 Task: Create a rule when a card is archived by me.
Action: Mouse pressed left at (769, 227)
Screenshot: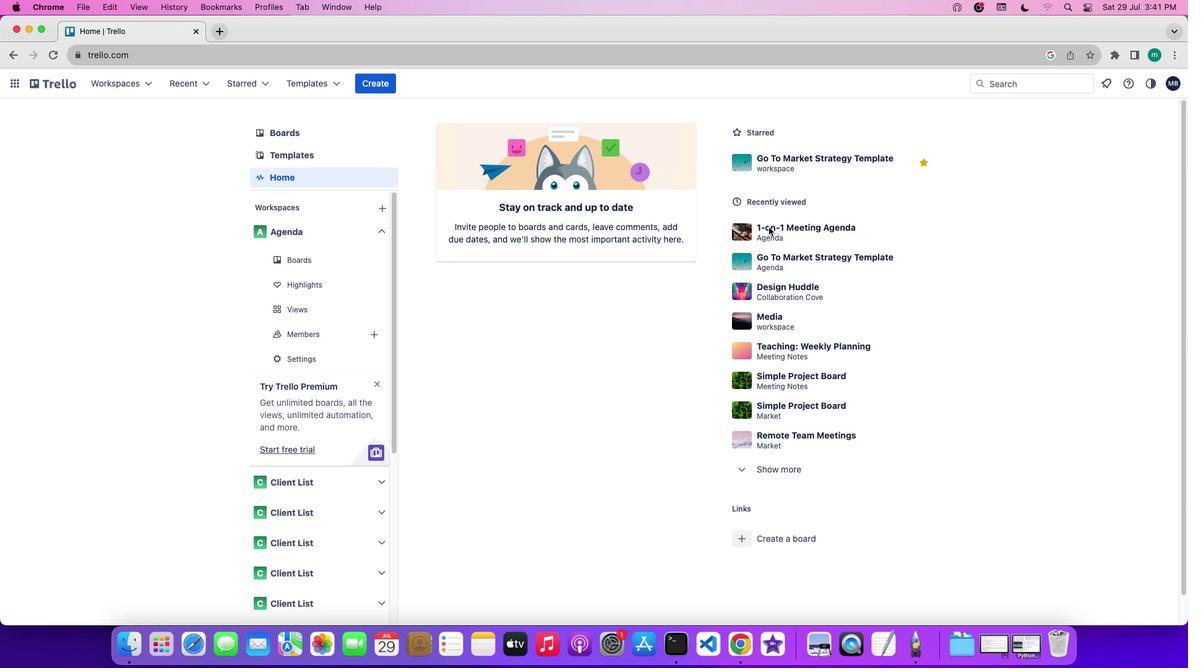 
Action: Mouse pressed left at (769, 227)
Screenshot: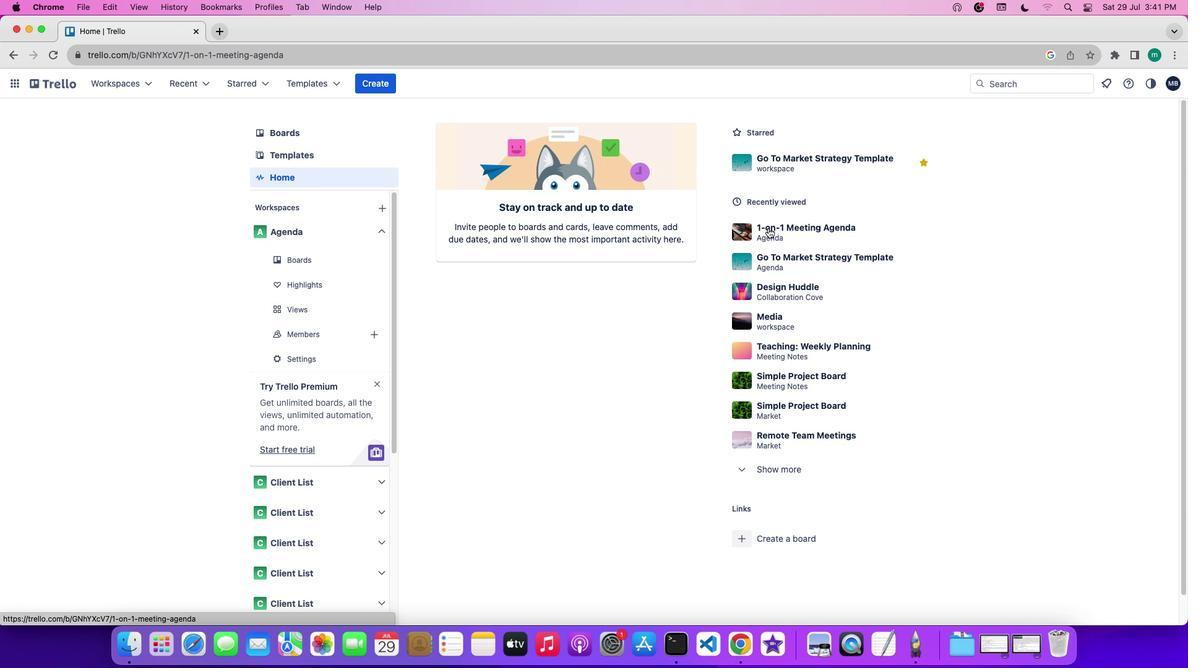 
Action: Mouse moved to (1021, 258)
Screenshot: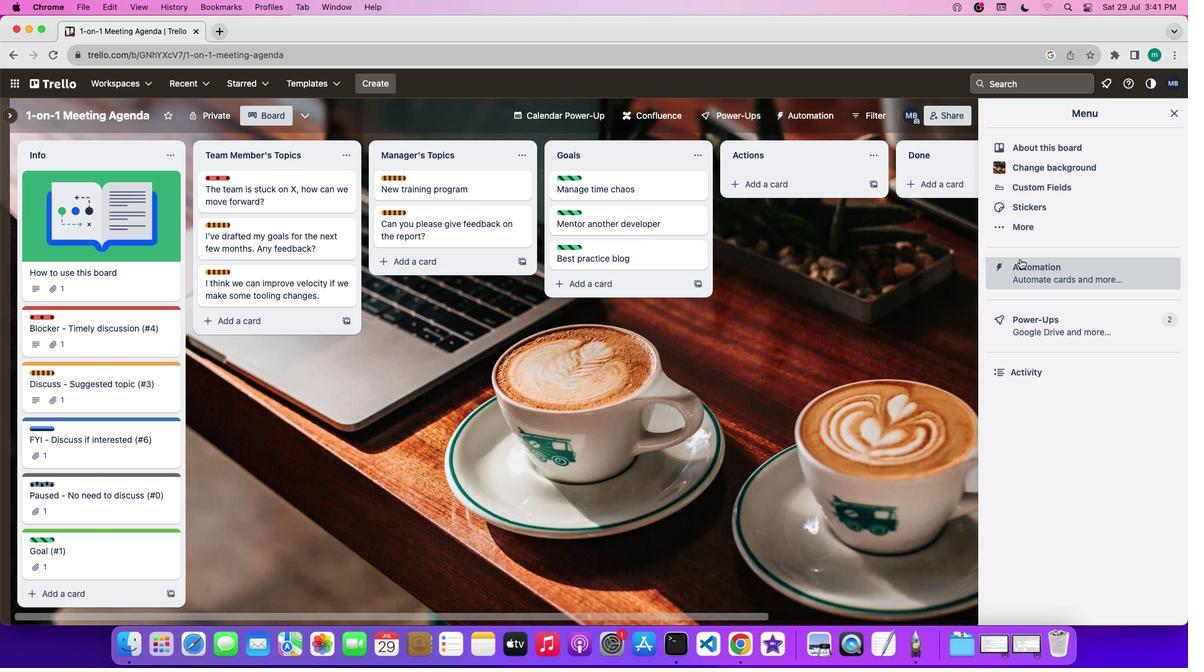 
Action: Mouse pressed left at (1021, 258)
Screenshot: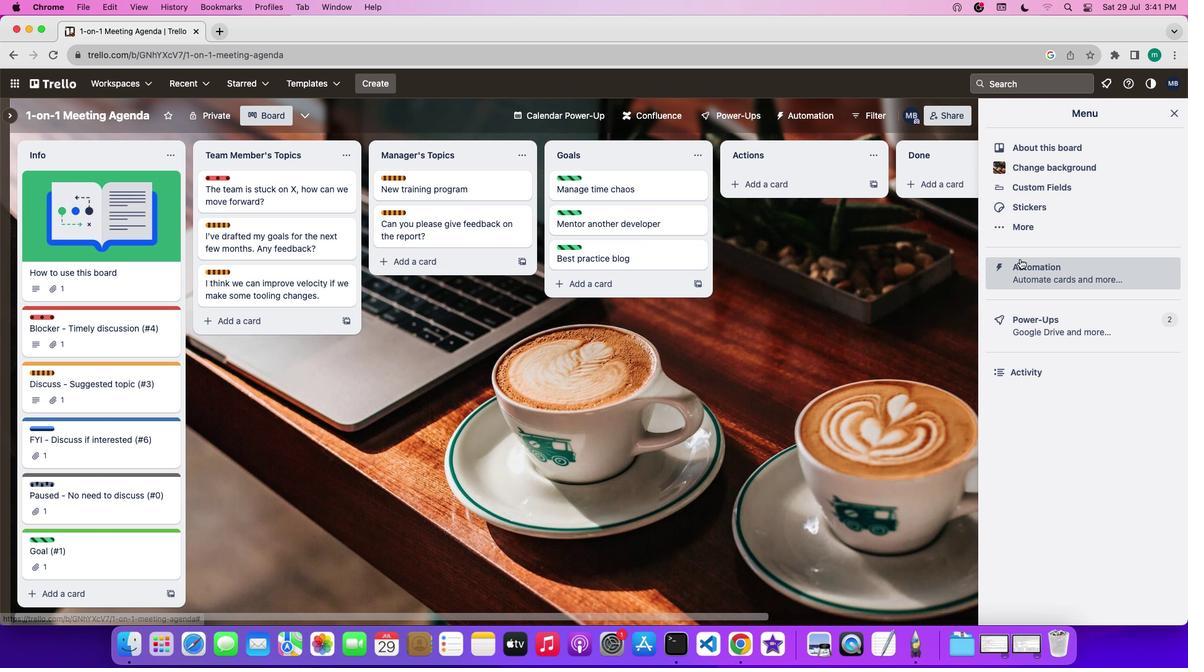 
Action: Mouse moved to (33, 222)
Screenshot: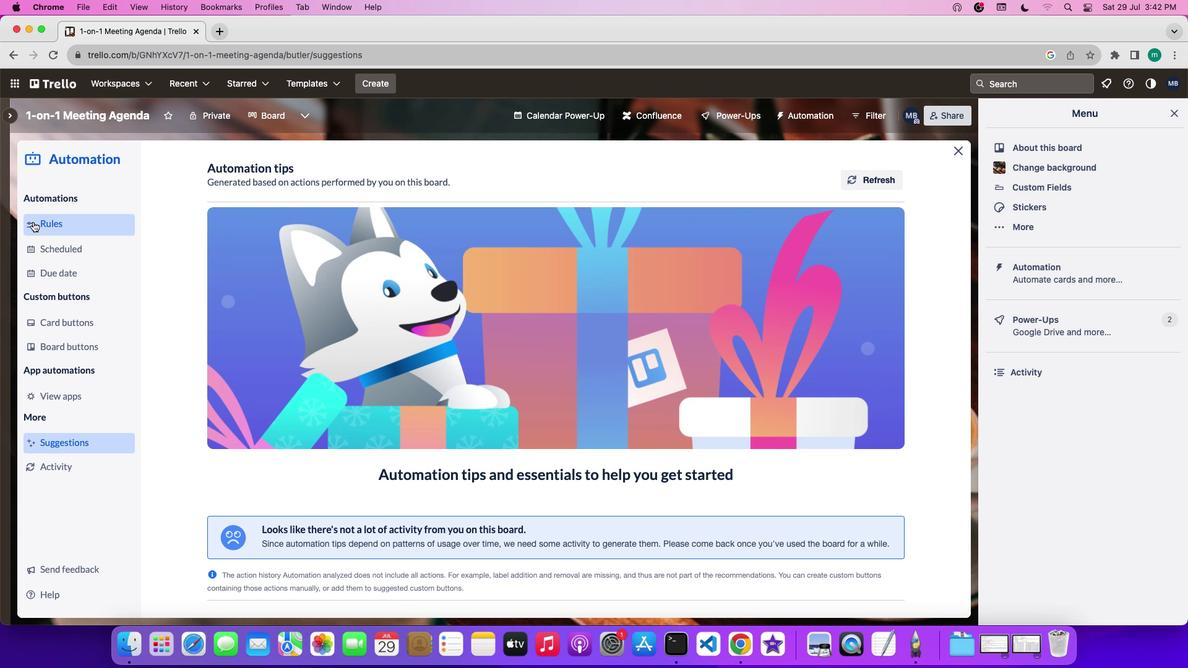 
Action: Mouse pressed left at (33, 222)
Screenshot: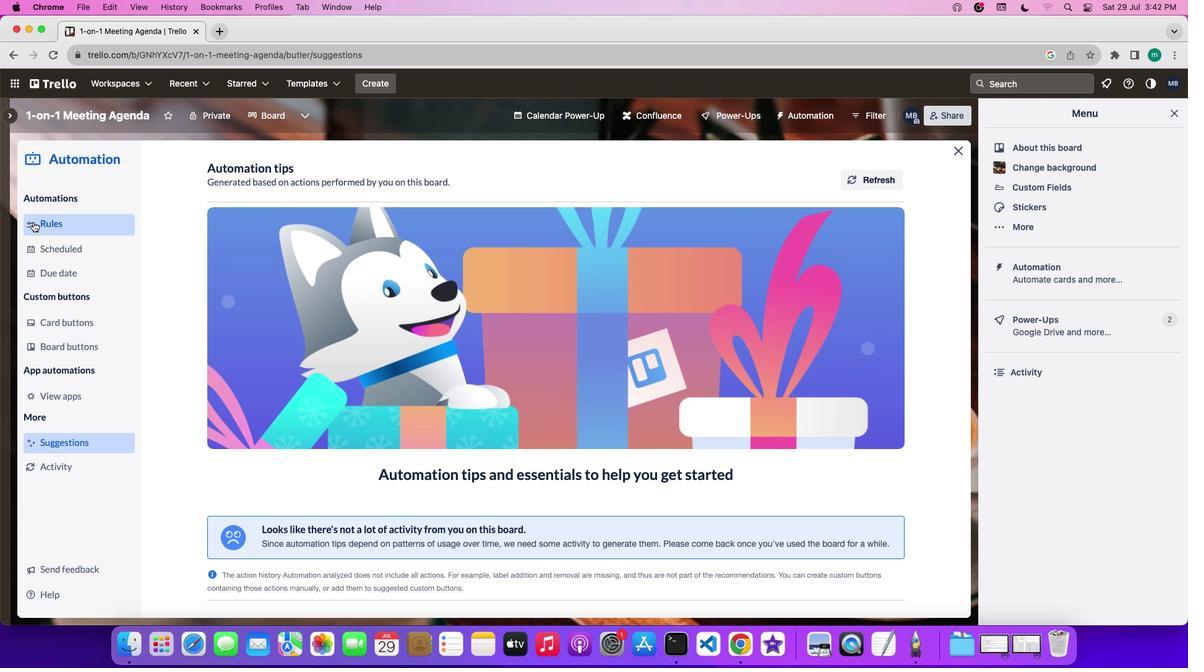 
Action: Mouse moved to (279, 441)
Screenshot: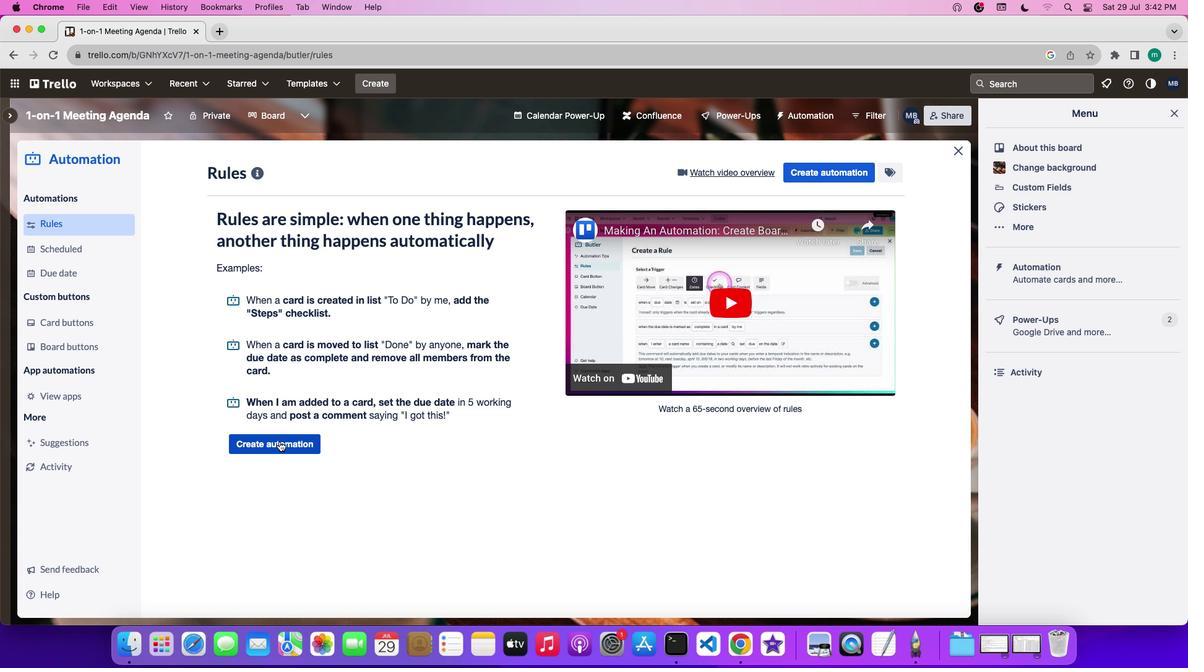 
Action: Mouse pressed left at (279, 441)
Screenshot: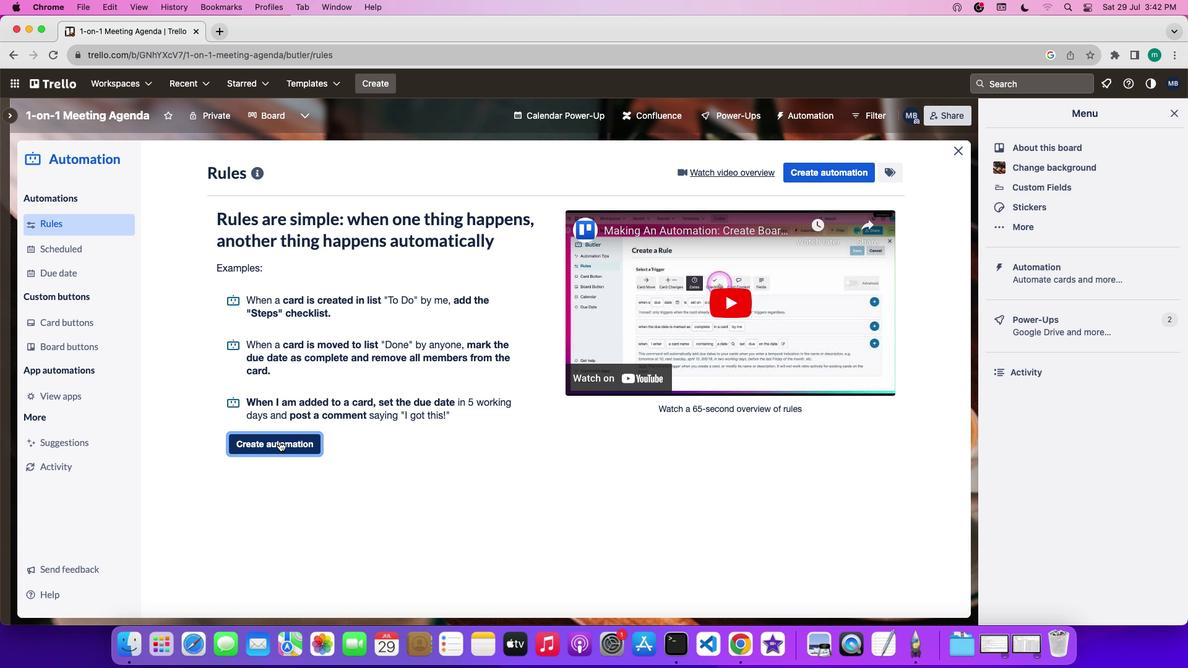 
Action: Mouse moved to (526, 284)
Screenshot: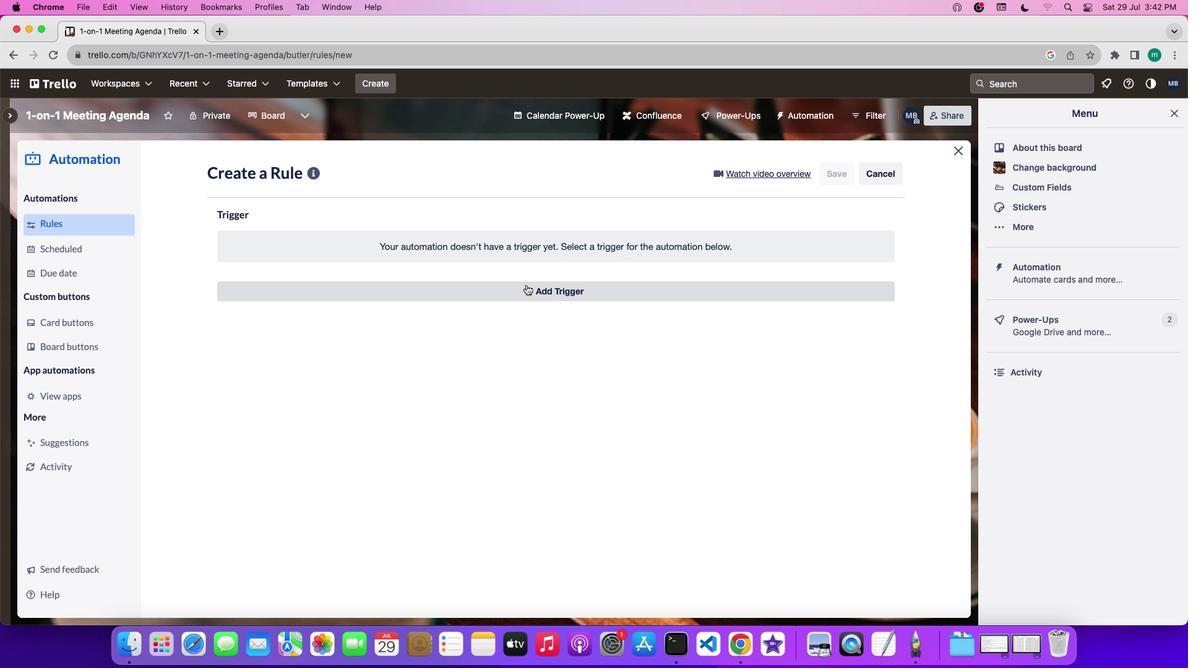 
Action: Mouse pressed left at (526, 284)
Screenshot: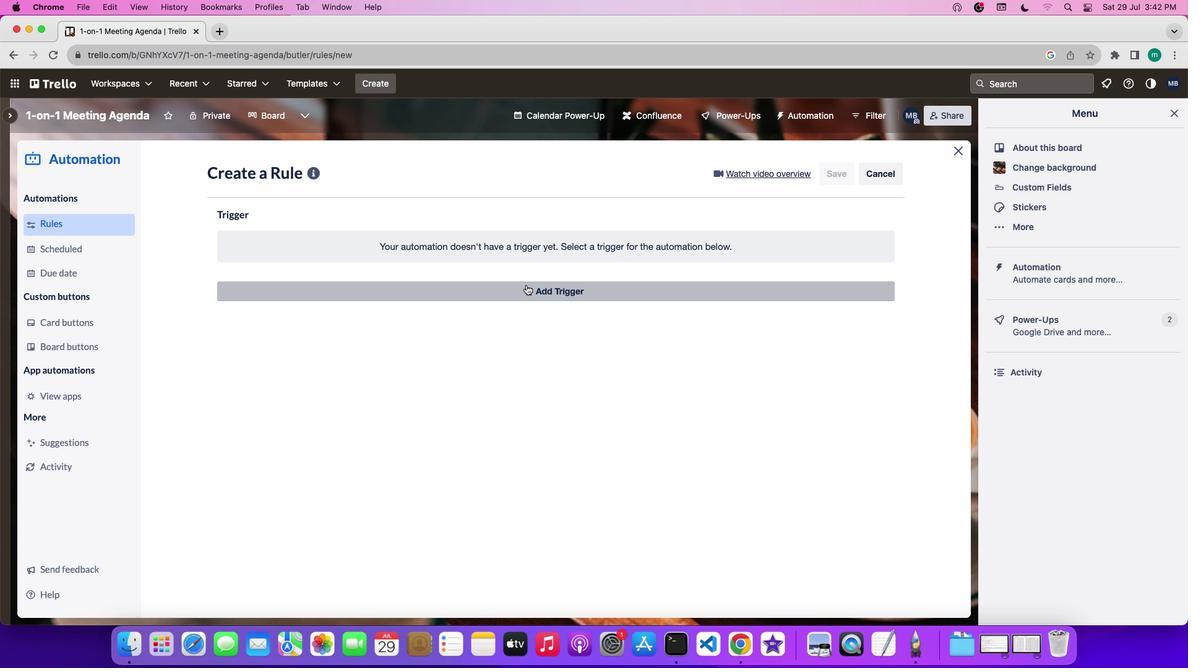 
Action: Mouse moved to (320, 499)
Screenshot: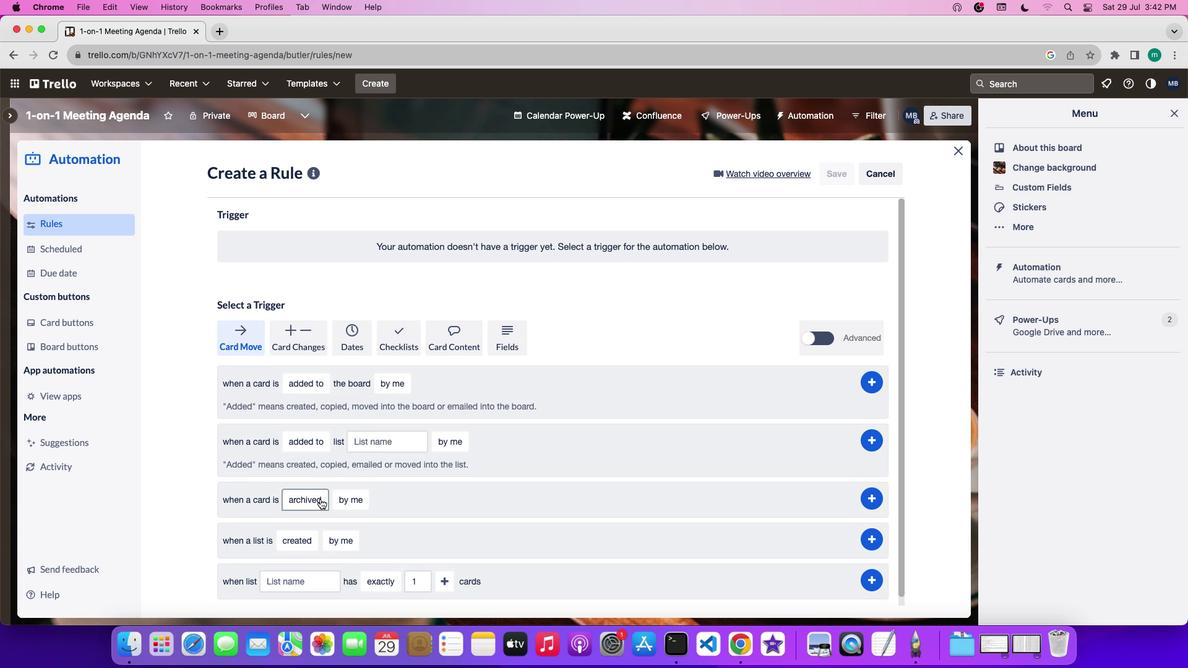 
Action: Mouse pressed left at (320, 499)
Screenshot: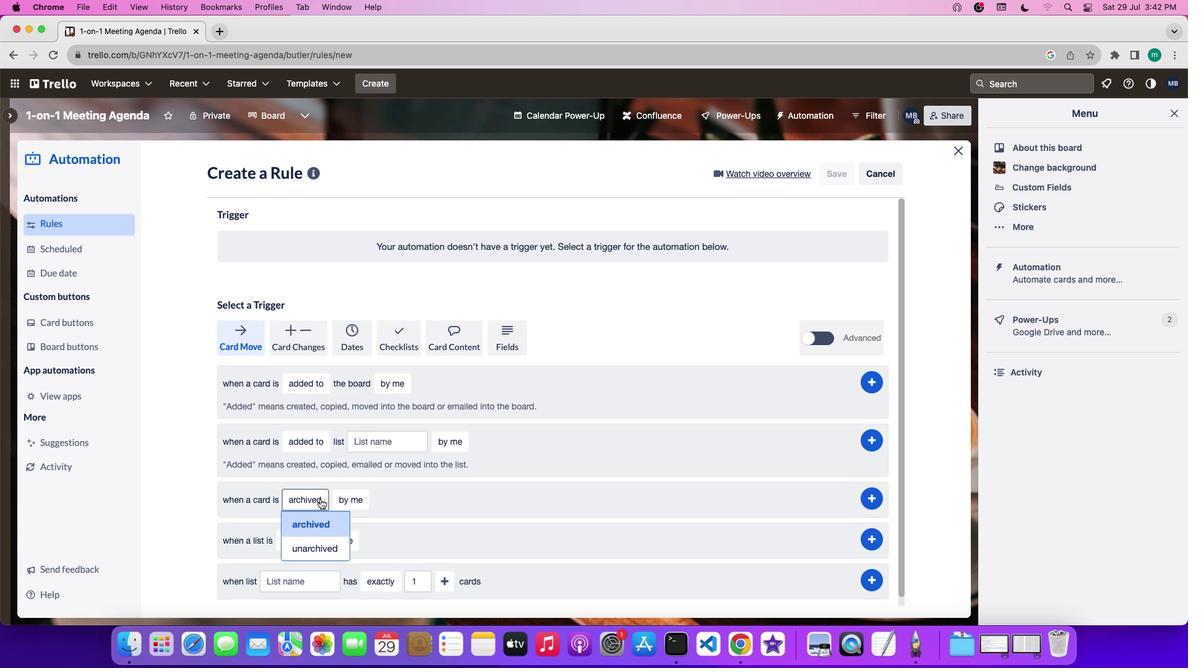
Action: Mouse moved to (313, 520)
Screenshot: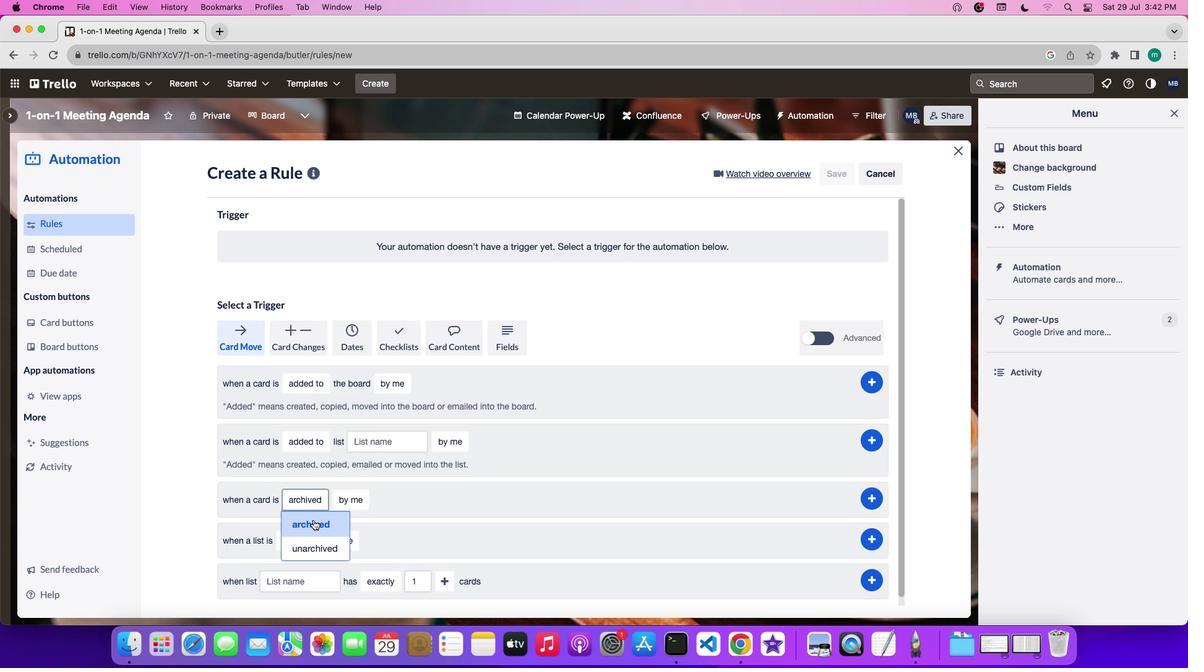 
Action: Mouse pressed left at (313, 520)
Screenshot: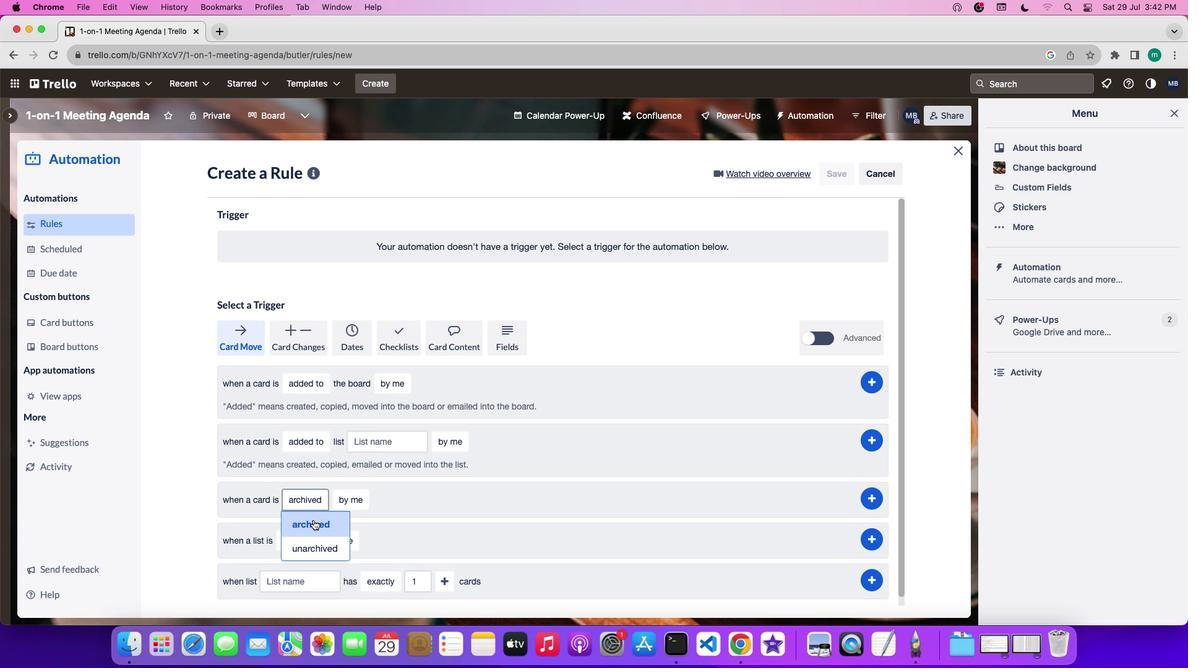 
Action: Mouse moved to (350, 504)
Screenshot: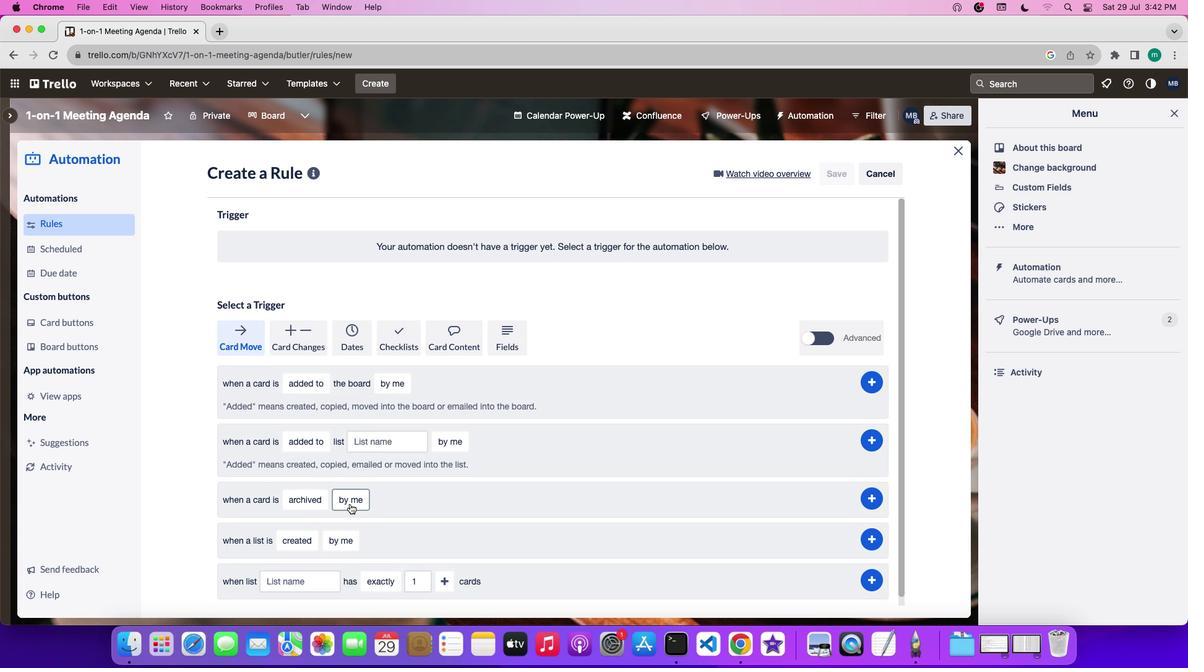 
Action: Mouse pressed left at (350, 504)
Screenshot: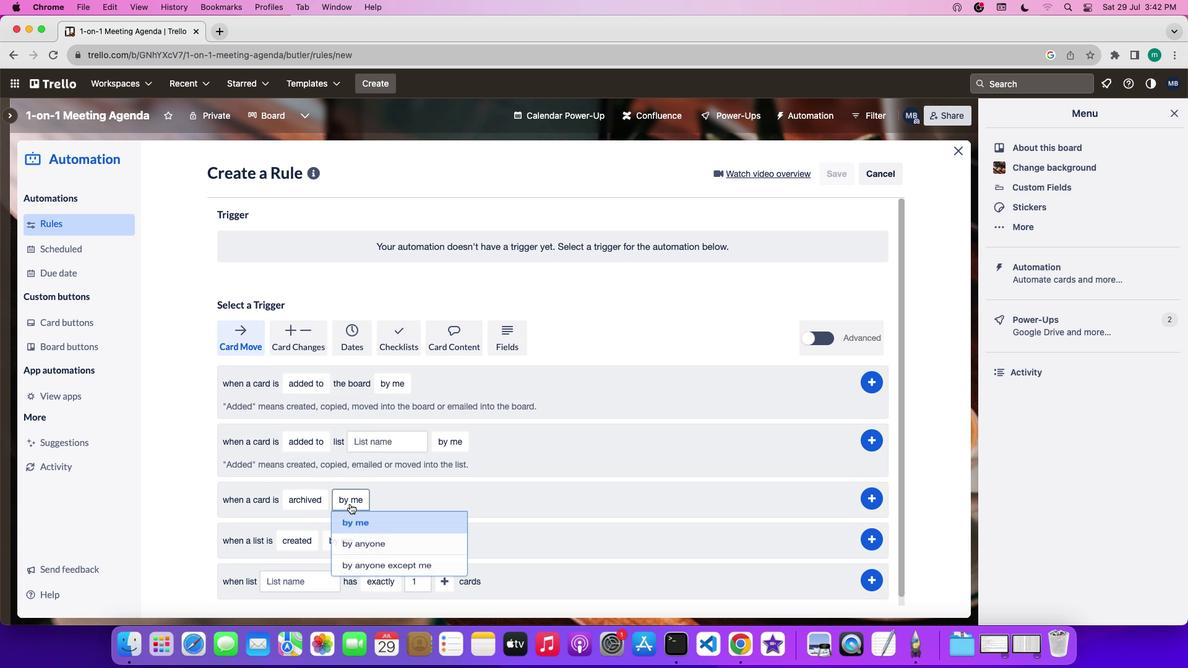 
Action: Mouse moved to (352, 521)
Screenshot: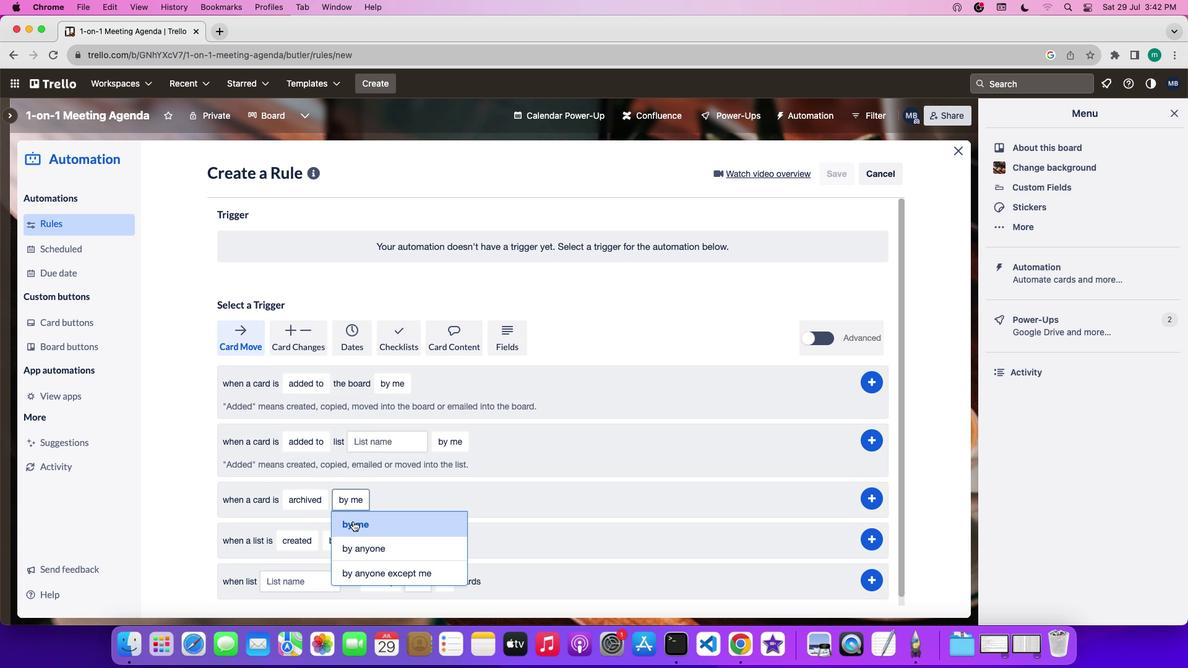 
Action: Mouse pressed left at (352, 521)
Screenshot: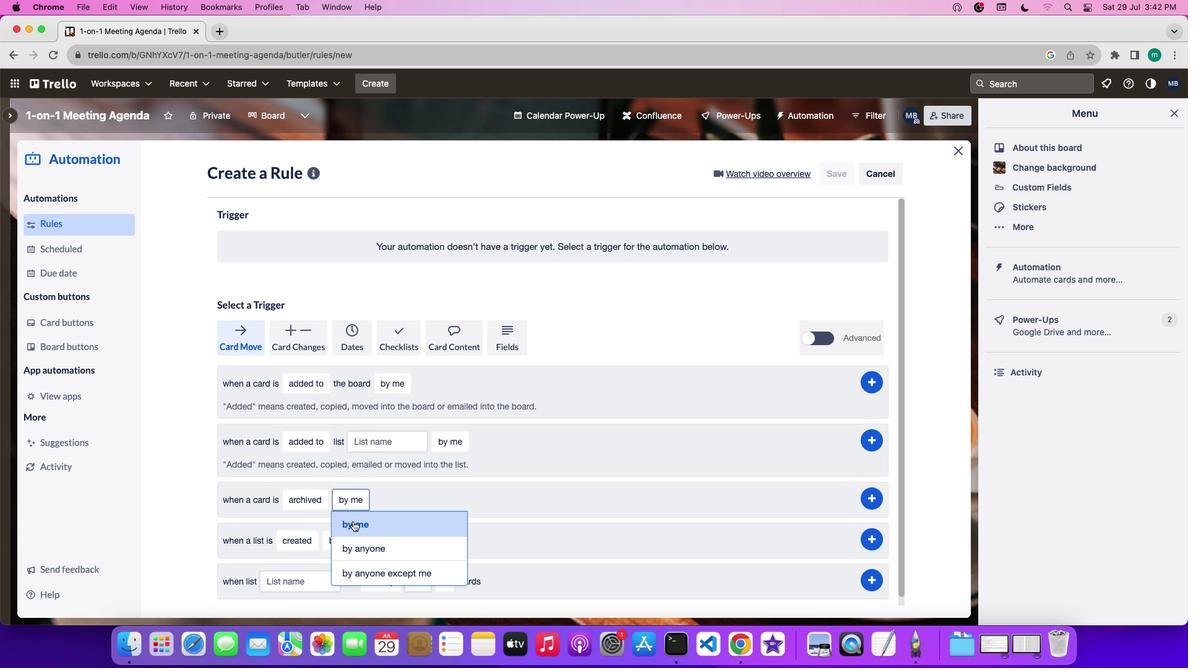 
Action: Mouse moved to (876, 493)
Screenshot: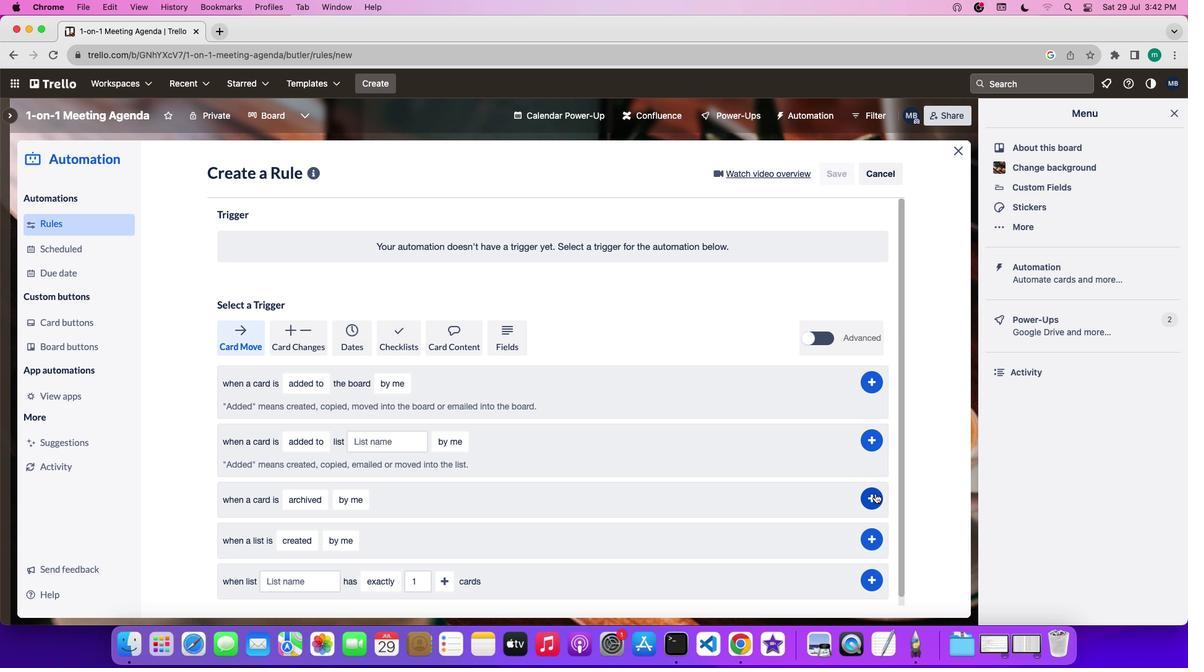 
Action: Mouse pressed left at (876, 493)
Screenshot: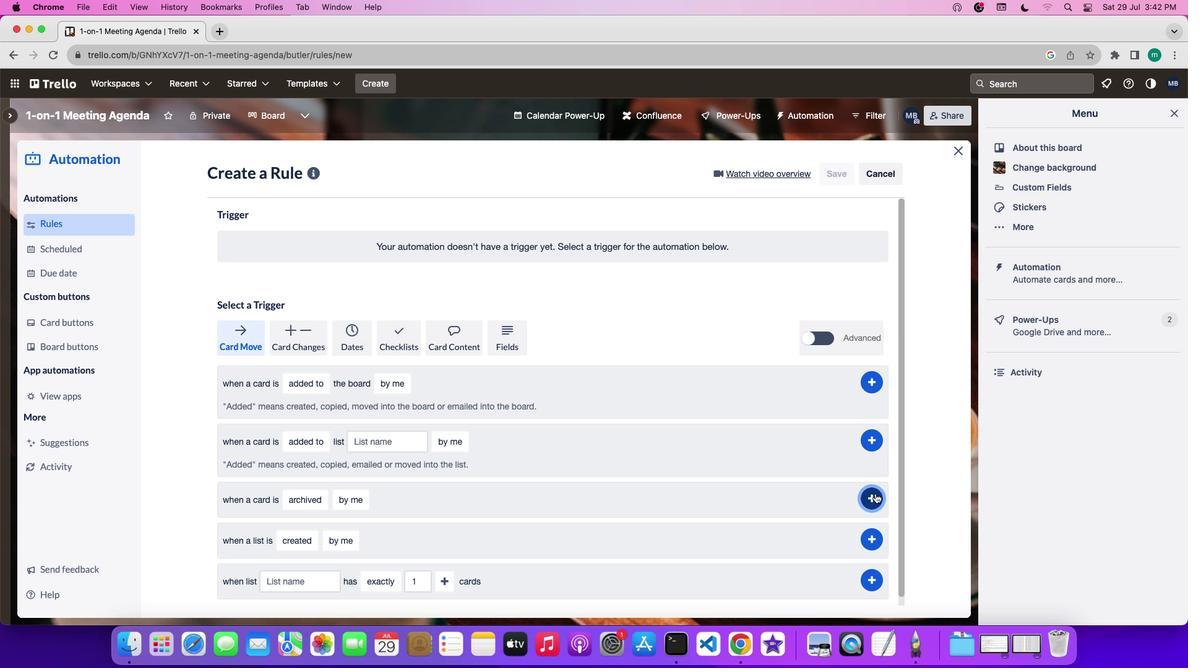 
